 Task: Choose the host language as Japanese.
Action: Mouse moved to (968, 187)
Screenshot: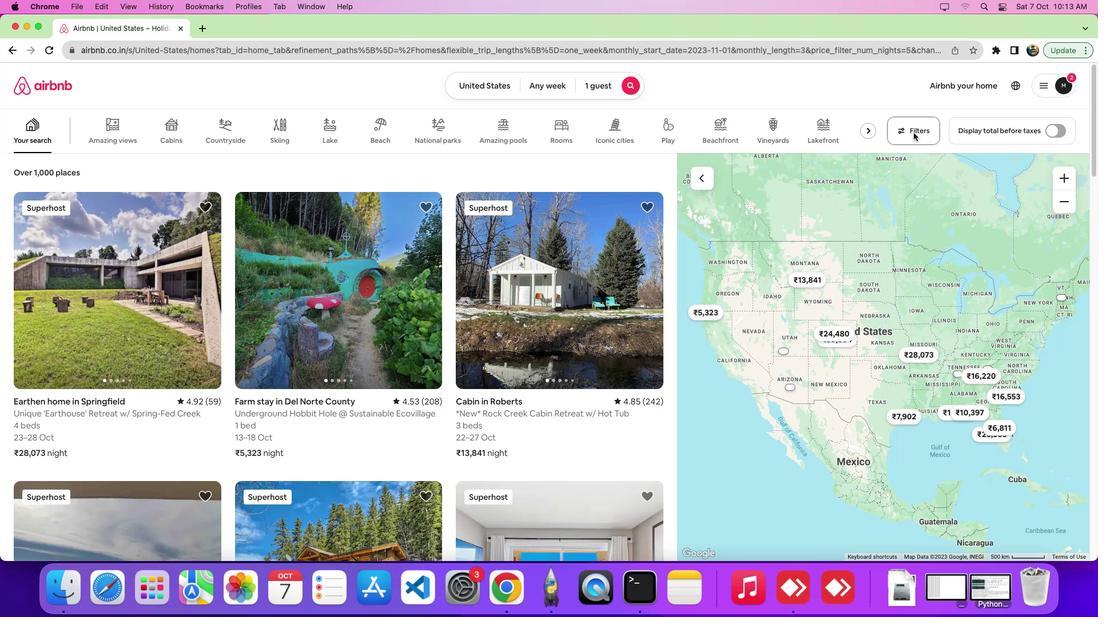 
Action: Mouse pressed left at (968, 187)
Screenshot: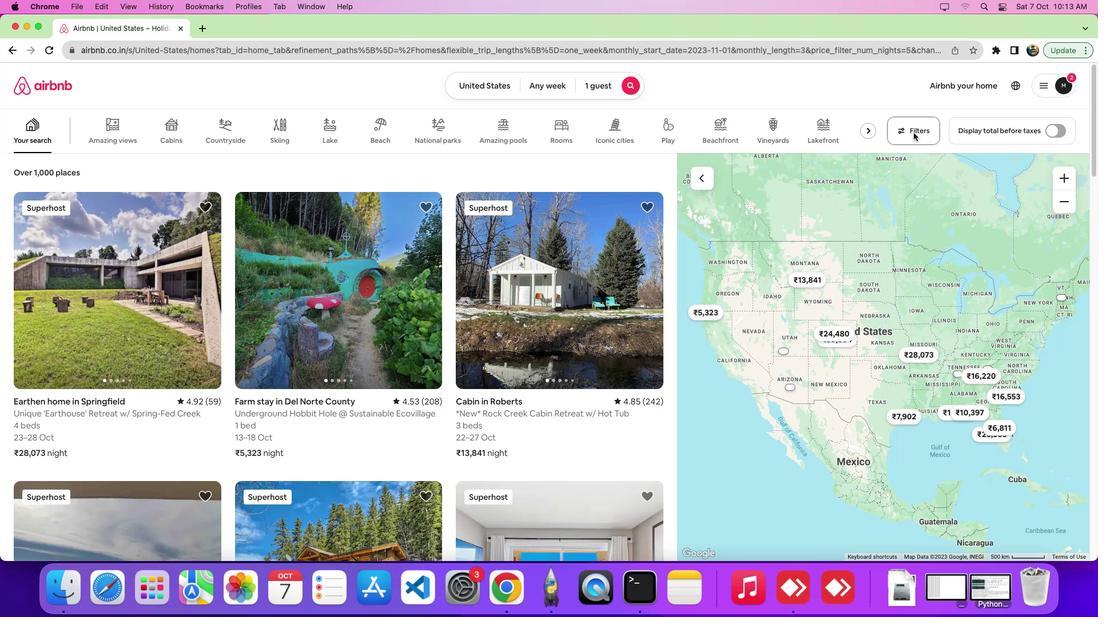 
Action: Mouse pressed left at (968, 187)
Screenshot: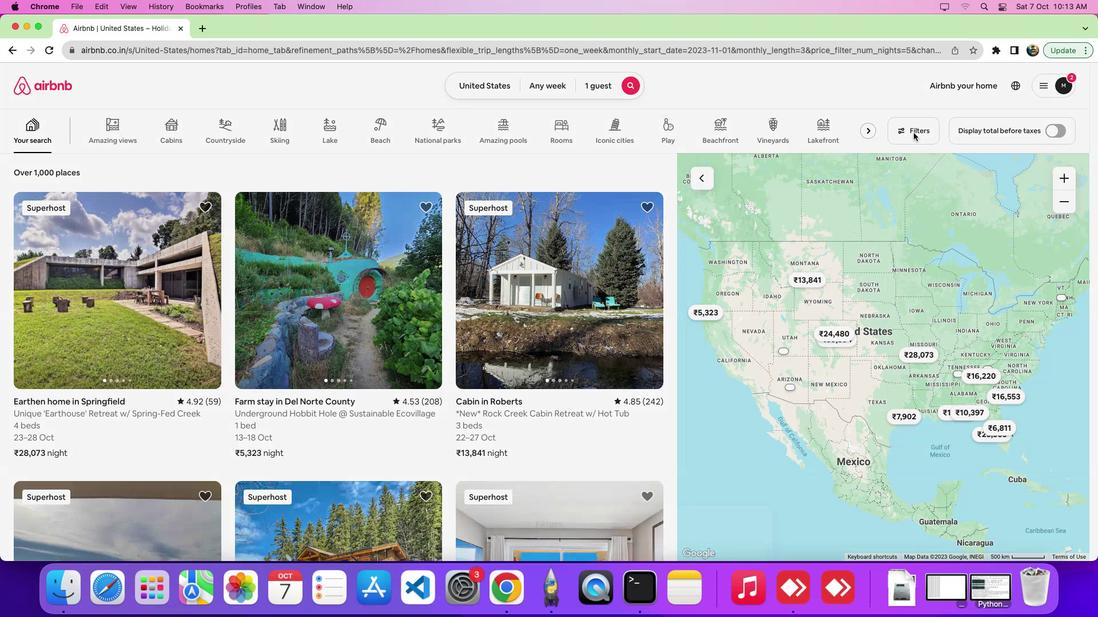 
Action: Mouse moved to (711, 262)
Screenshot: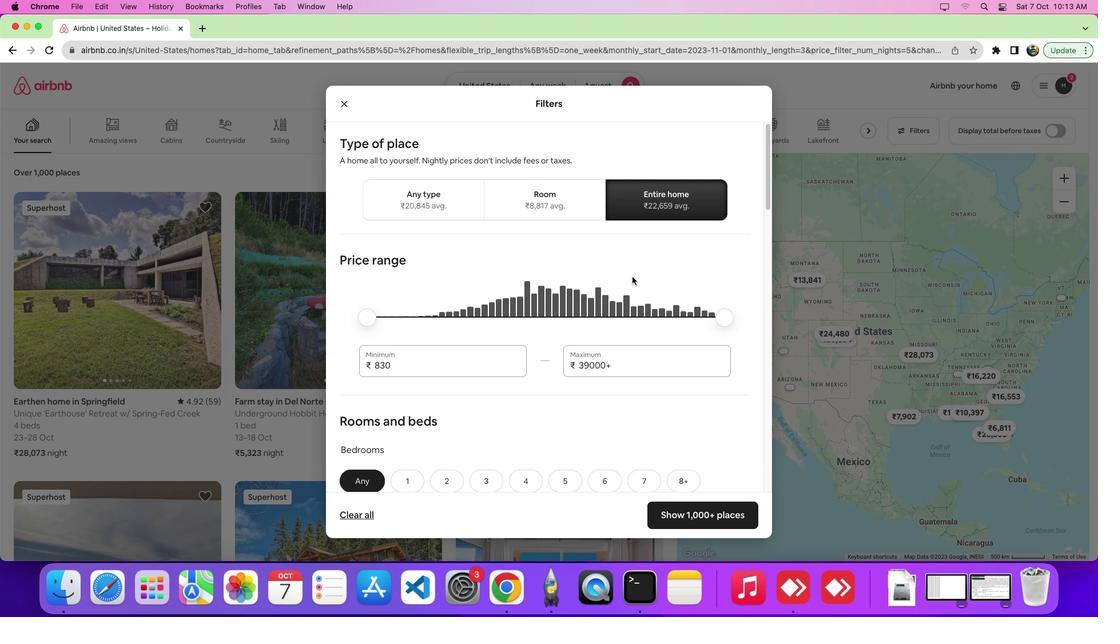 
Action: Mouse pressed left at (711, 262)
Screenshot: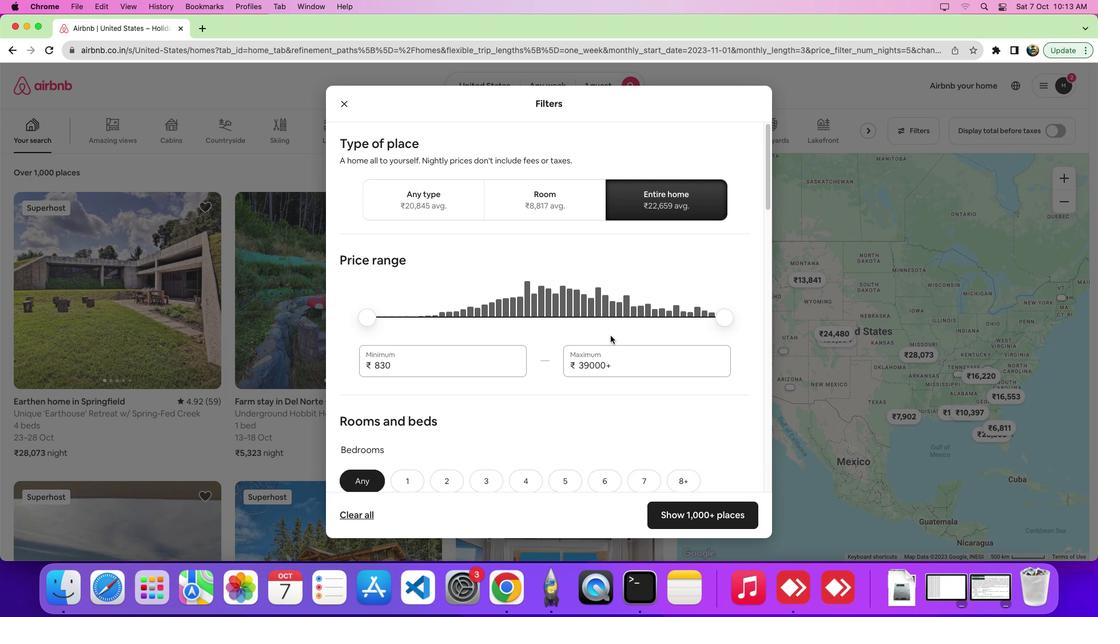 
Action: Mouse moved to (638, 433)
Screenshot: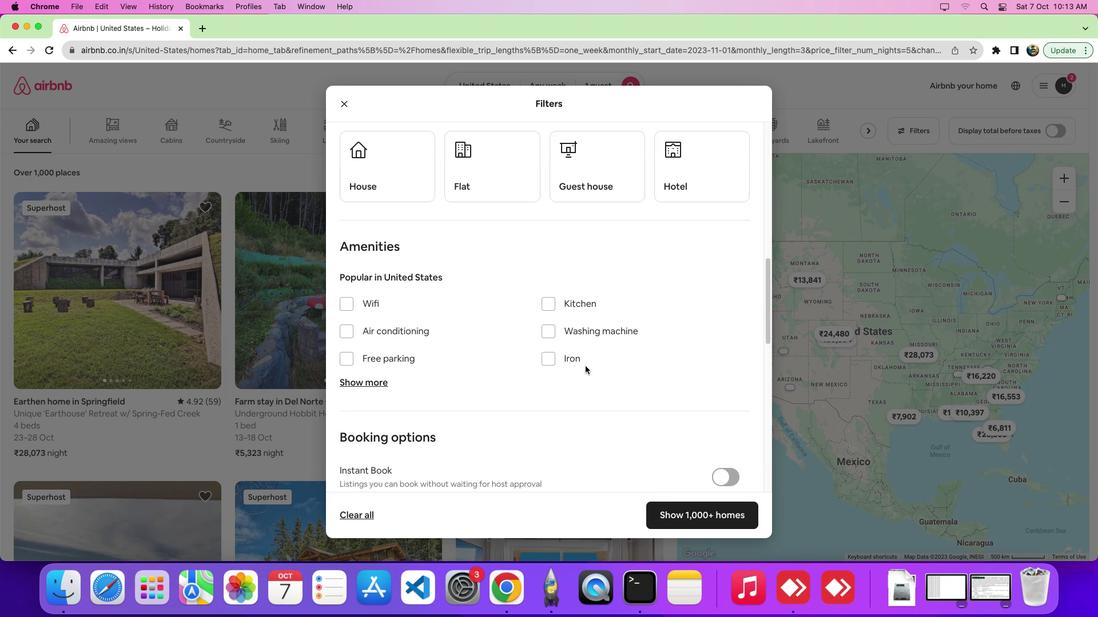 
Action: Mouse scrolled (638, 433) with delta (54, 53)
Screenshot: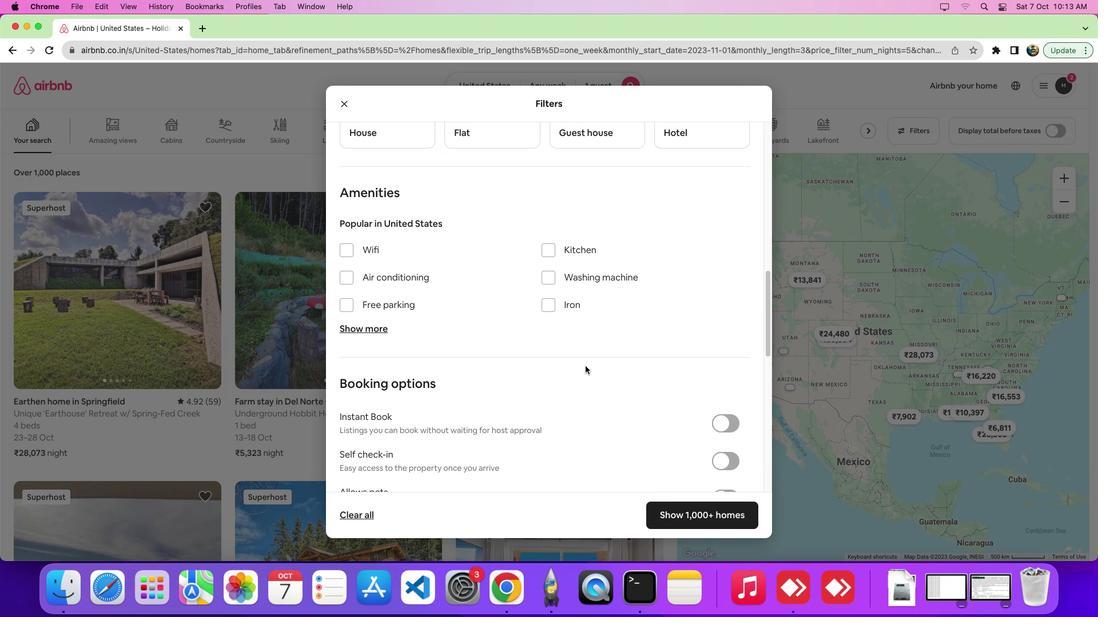 
Action: Mouse scrolled (638, 433) with delta (54, 53)
Screenshot: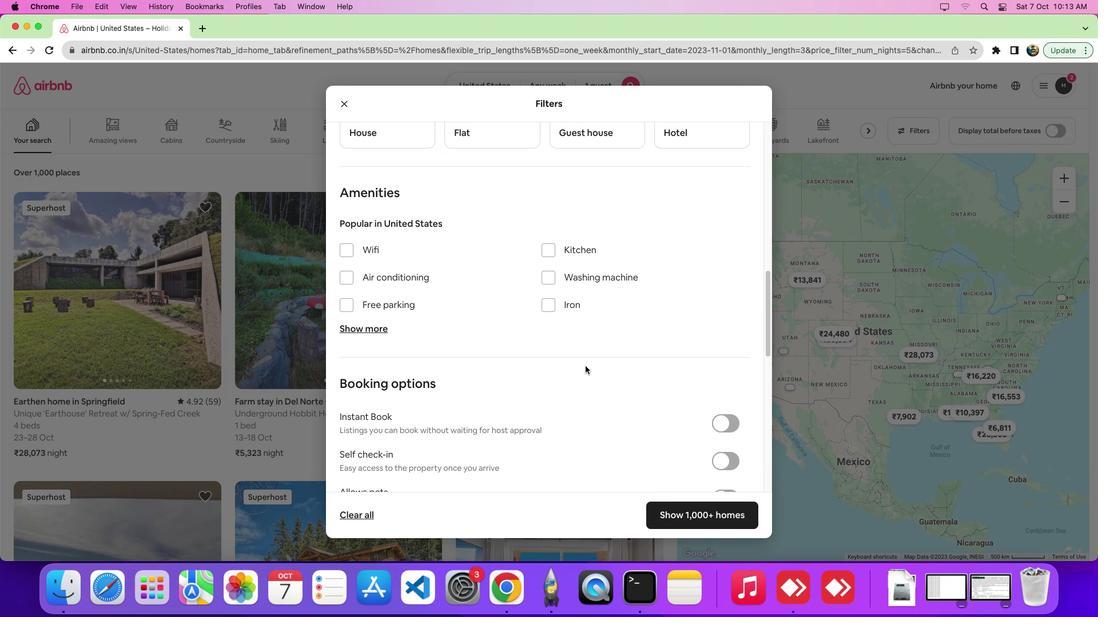 
Action: Mouse scrolled (638, 433) with delta (54, 48)
Screenshot: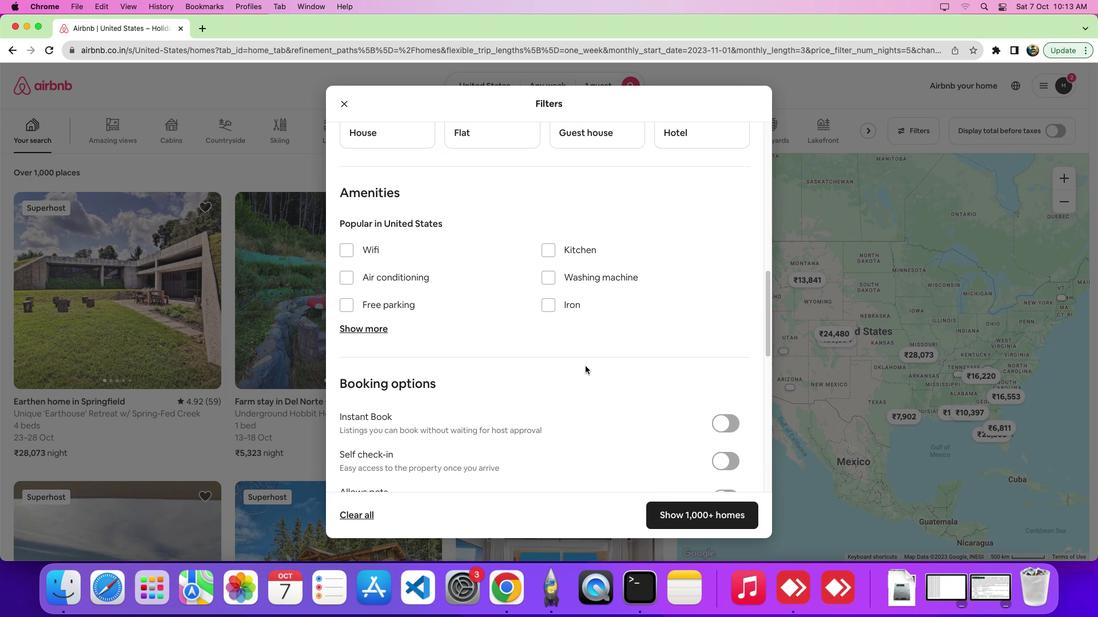 
Action: Mouse scrolled (638, 433) with delta (54, 46)
Screenshot: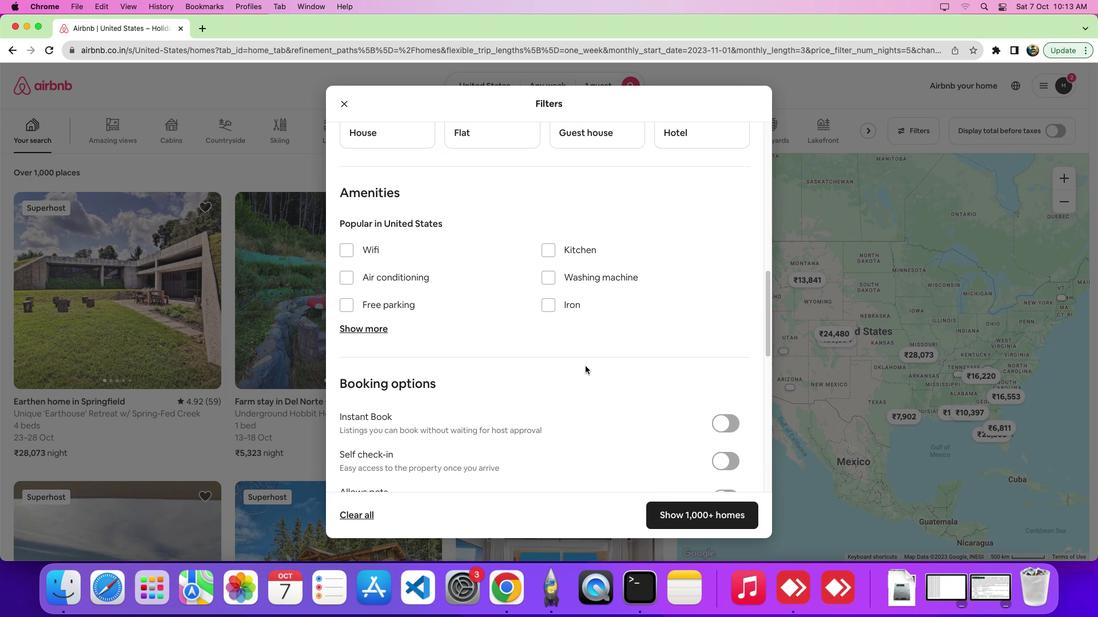 
Action: Mouse moved to (640, 421)
Screenshot: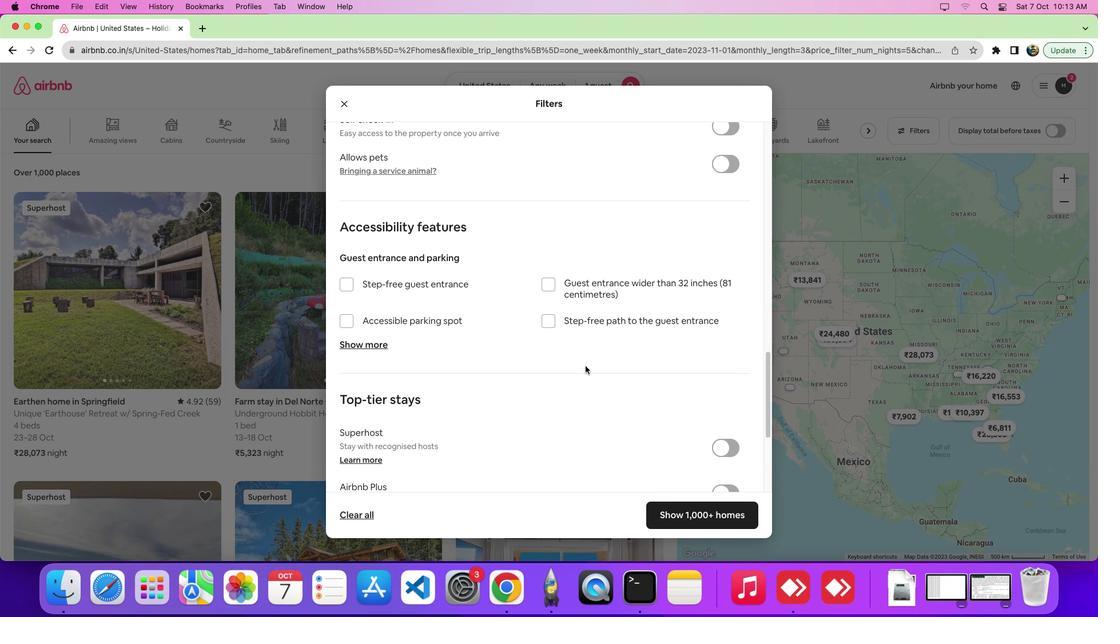 
Action: Mouse scrolled (640, 421) with delta (54, 53)
Screenshot: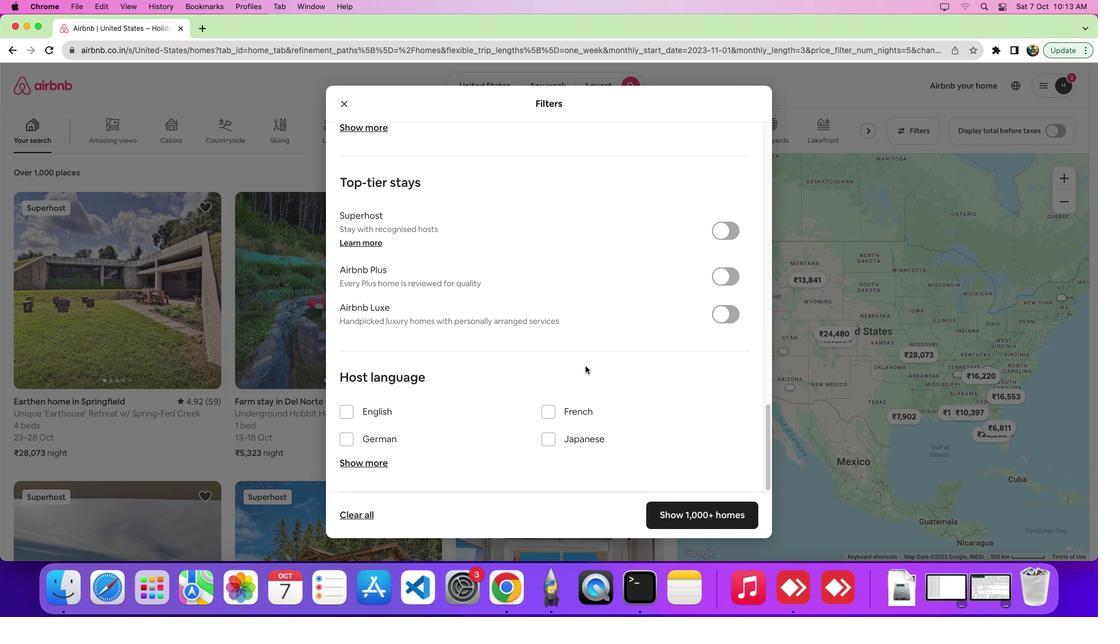 
Action: Mouse scrolled (640, 421) with delta (54, 53)
Screenshot: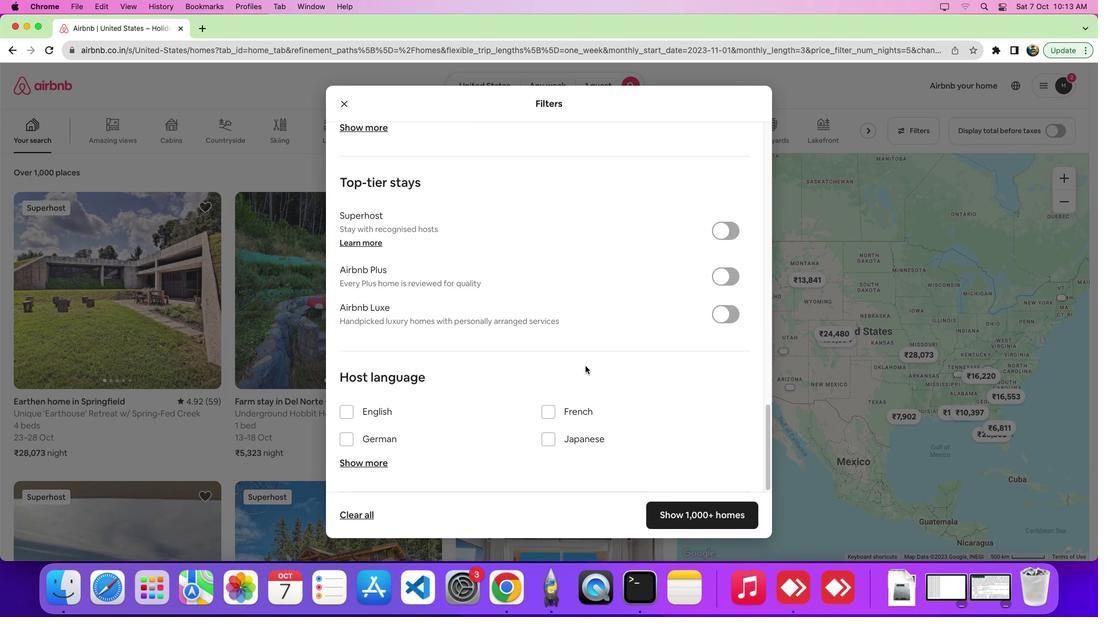 
Action: Mouse scrolled (640, 421) with delta (54, 48)
Screenshot: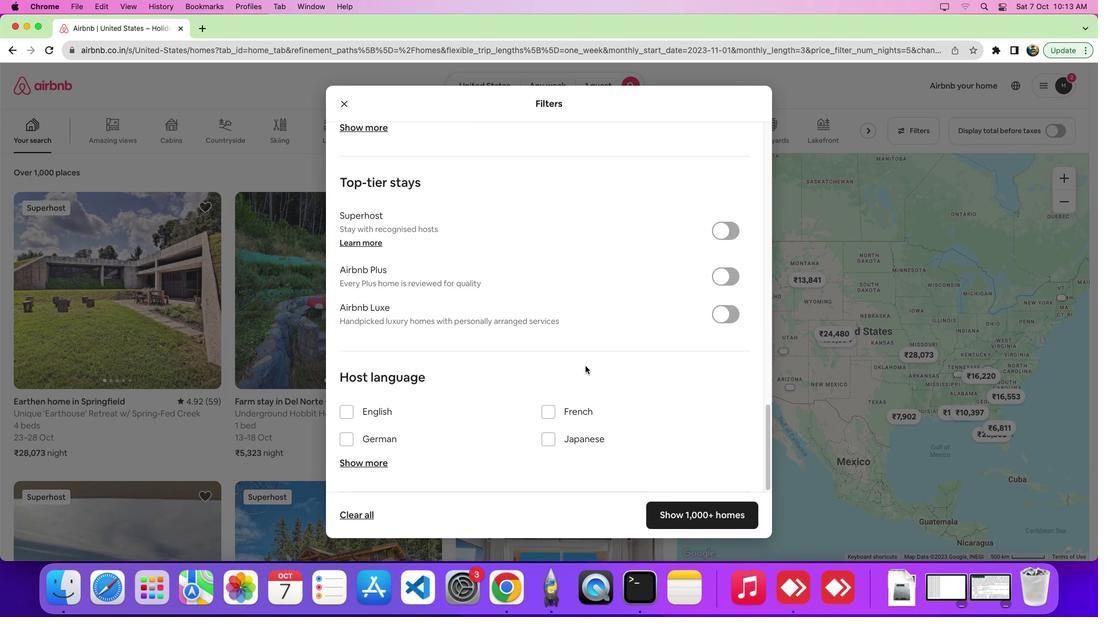 
Action: Mouse scrolled (640, 421) with delta (54, 46)
Screenshot: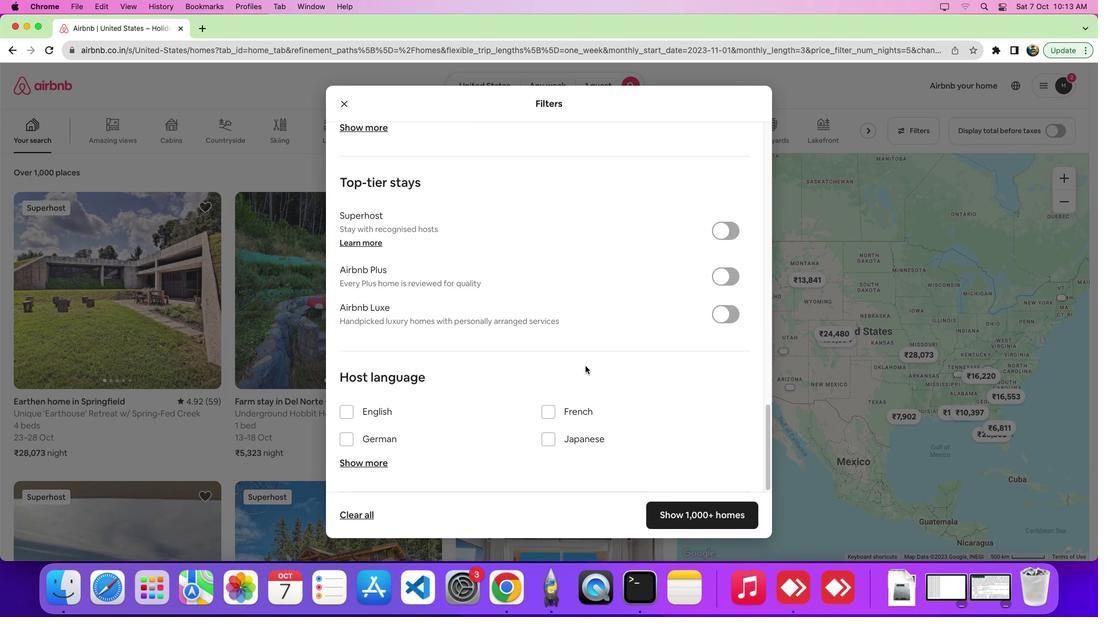 
Action: Mouse scrolled (640, 421) with delta (54, 45)
Screenshot: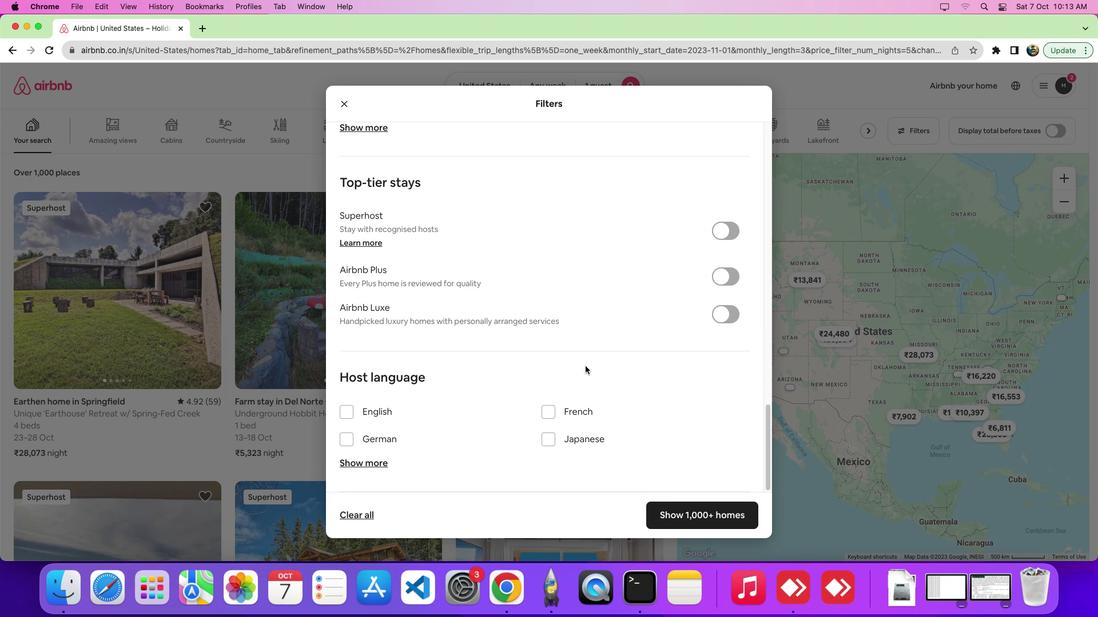 
Action: Mouse moved to (611, 497)
Screenshot: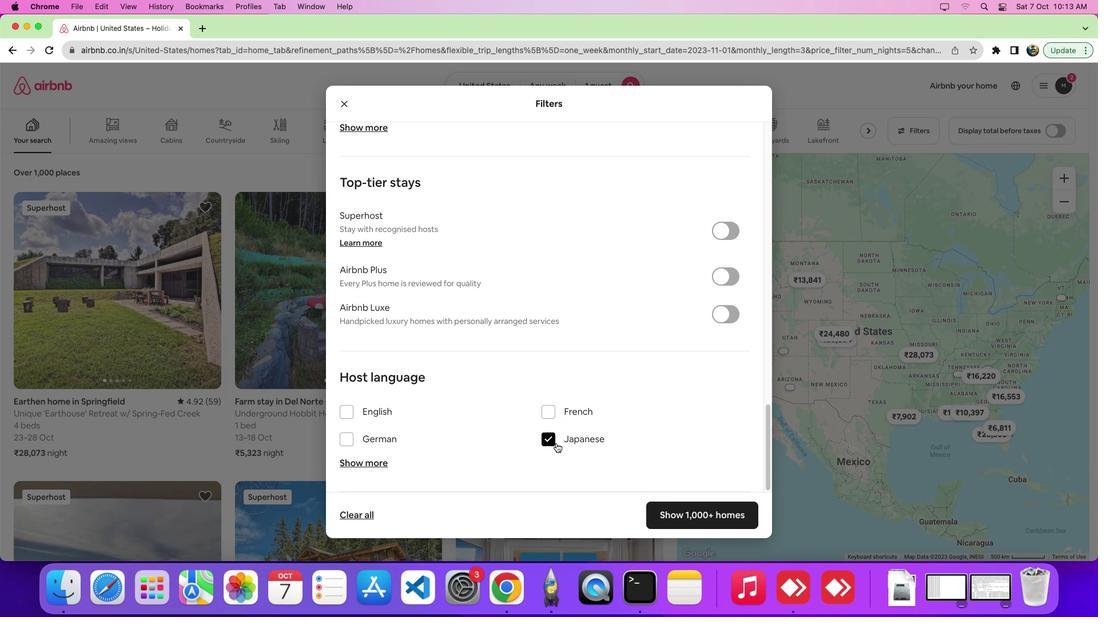 
Action: Mouse pressed left at (611, 497)
Screenshot: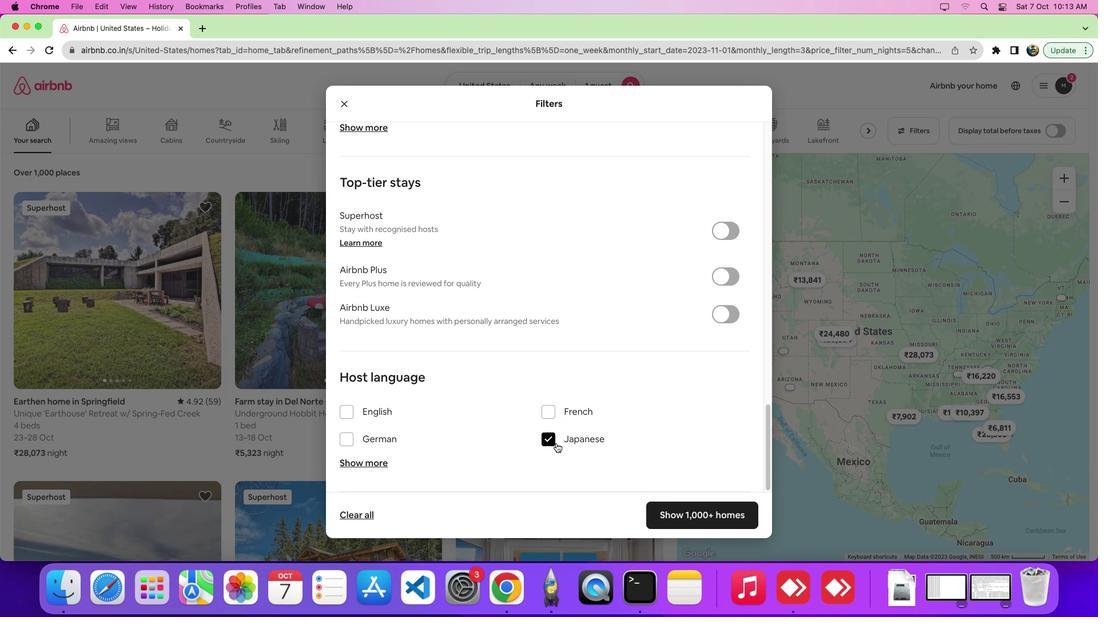 
Action: Mouse moved to (611, 497)
Screenshot: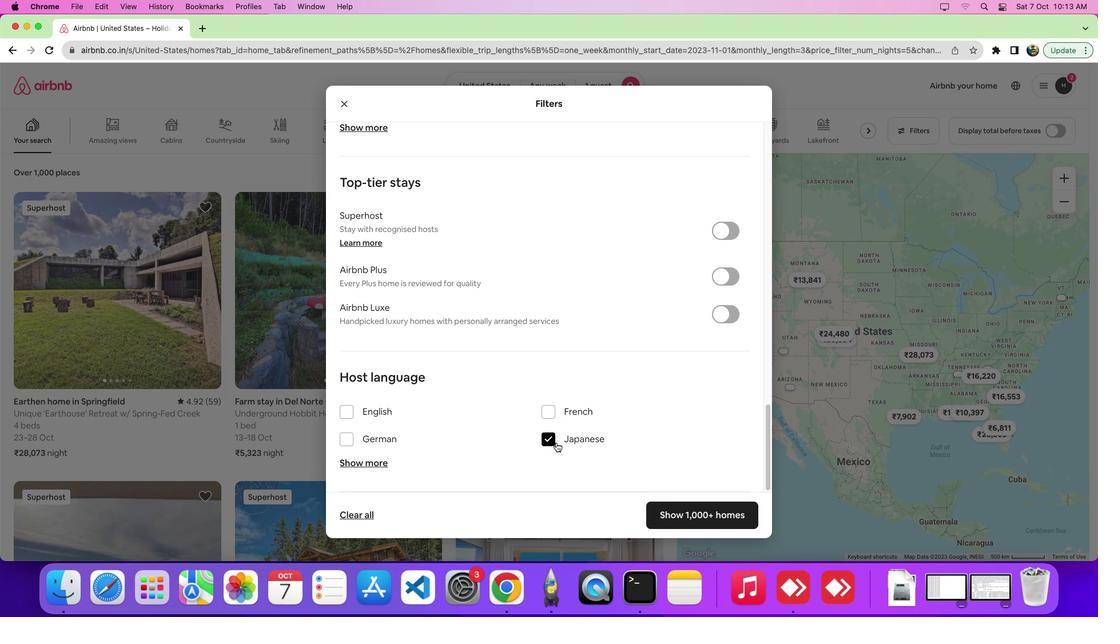 
